 Task: Change elbow connector line to dashed dotted.
Action: Mouse moved to (409, 240)
Screenshot: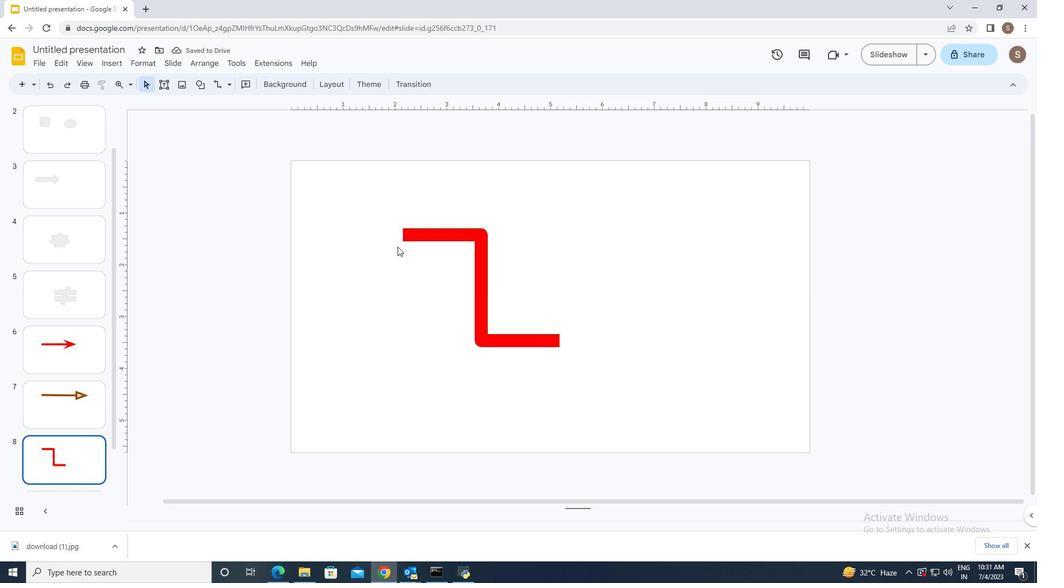 
Action: Mouse pressed left at (409, 240)
Screenshot: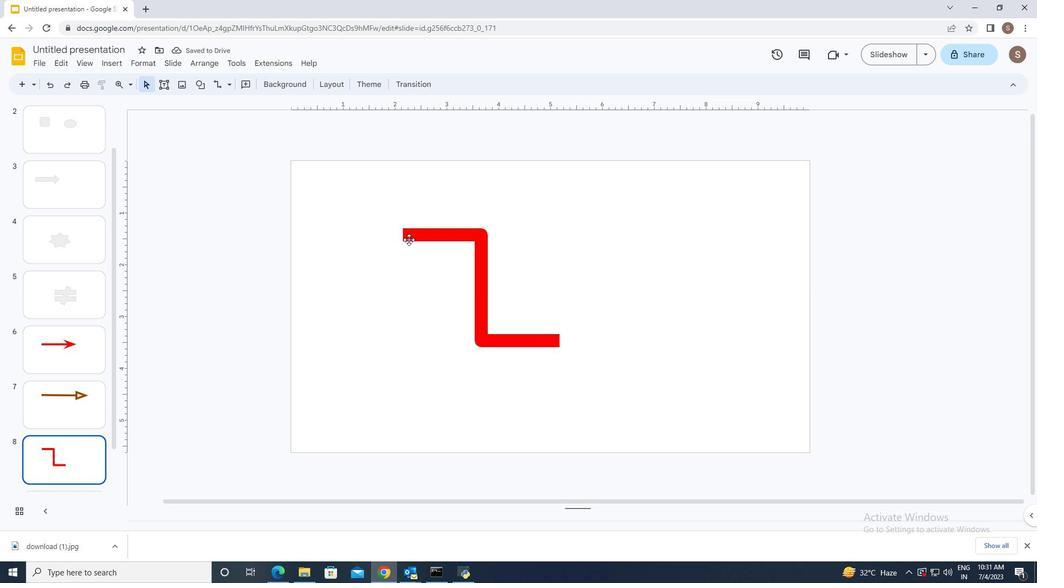 
Action: Mouse moved to (285, 83)
Screenshot: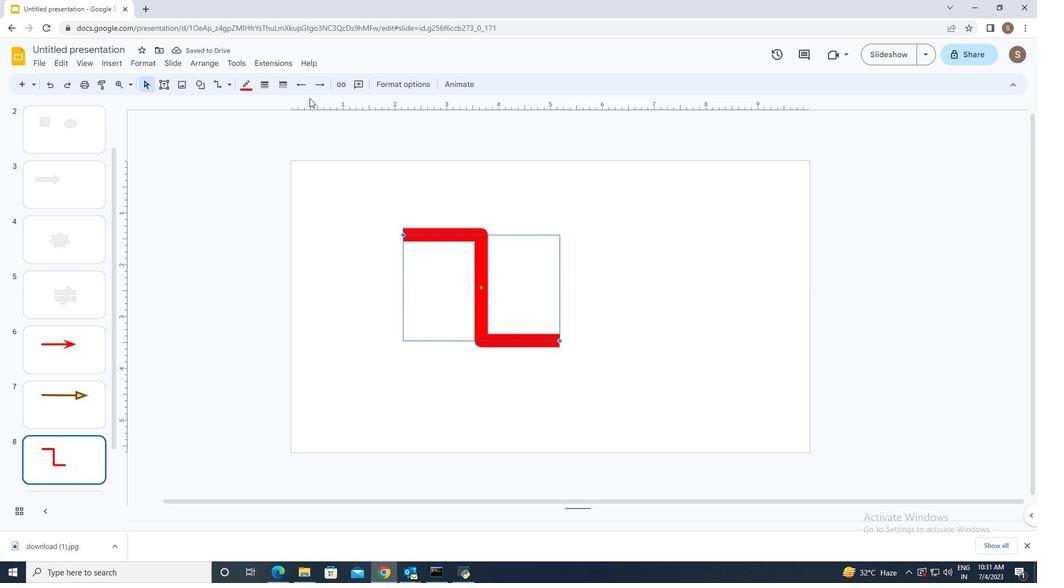 
Action: Mouse pressed left at (285, 83)
Screenshot: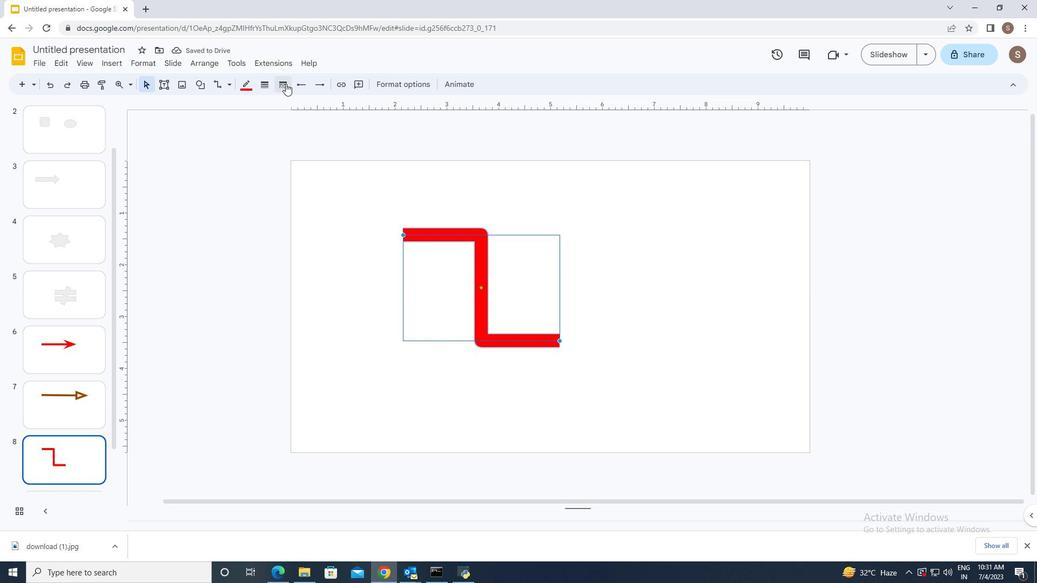 
Action: Mouse moved to (314, 157)
Screenshot: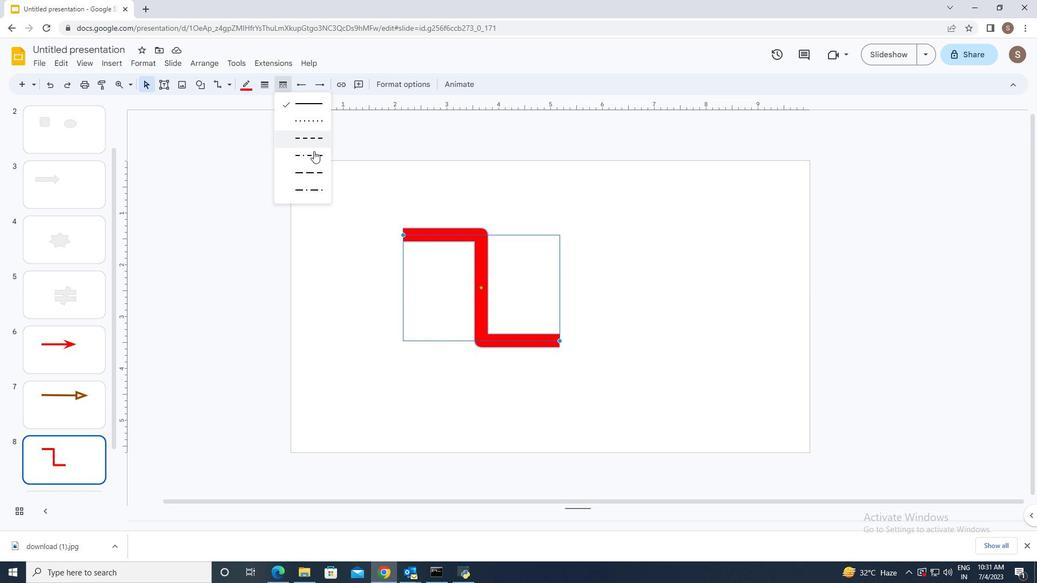 
Action: Mouse pressed left at (314, 157)
Screenshot: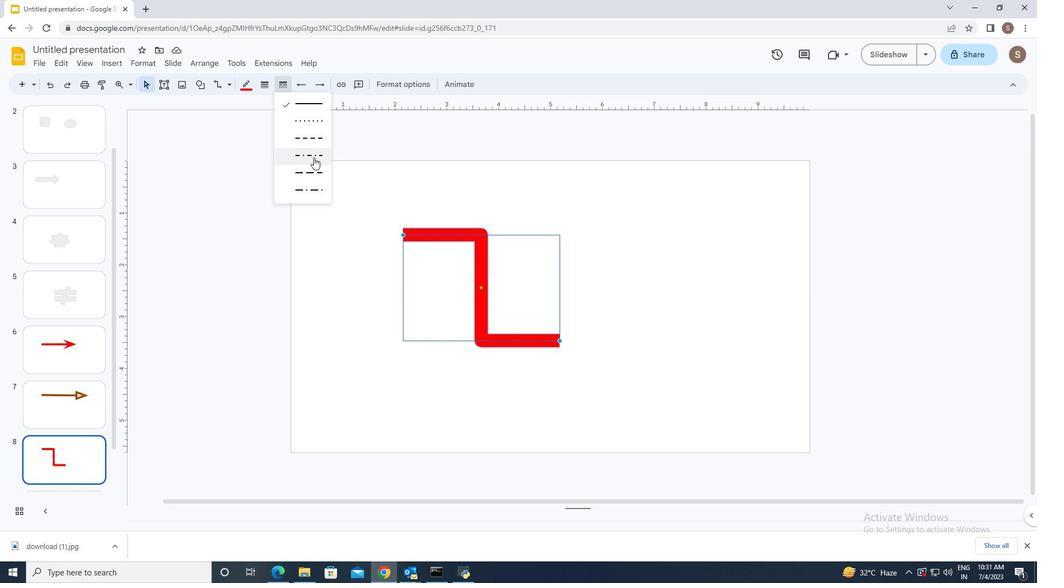 
Action: Mouse moved to (346, 283)
Screenshot: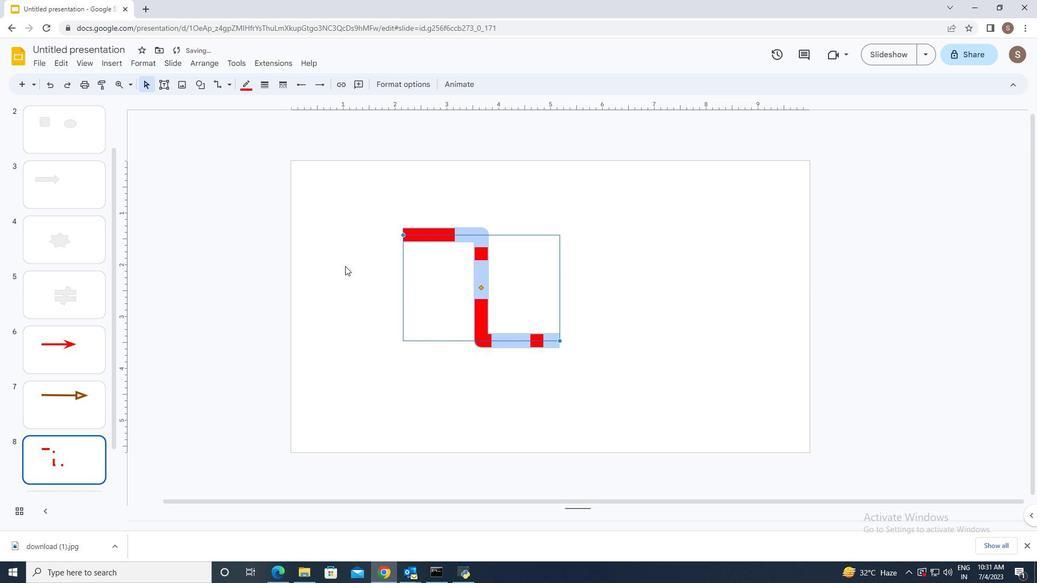
Action: Mouse pressed left at (346, 283)
Screenshot: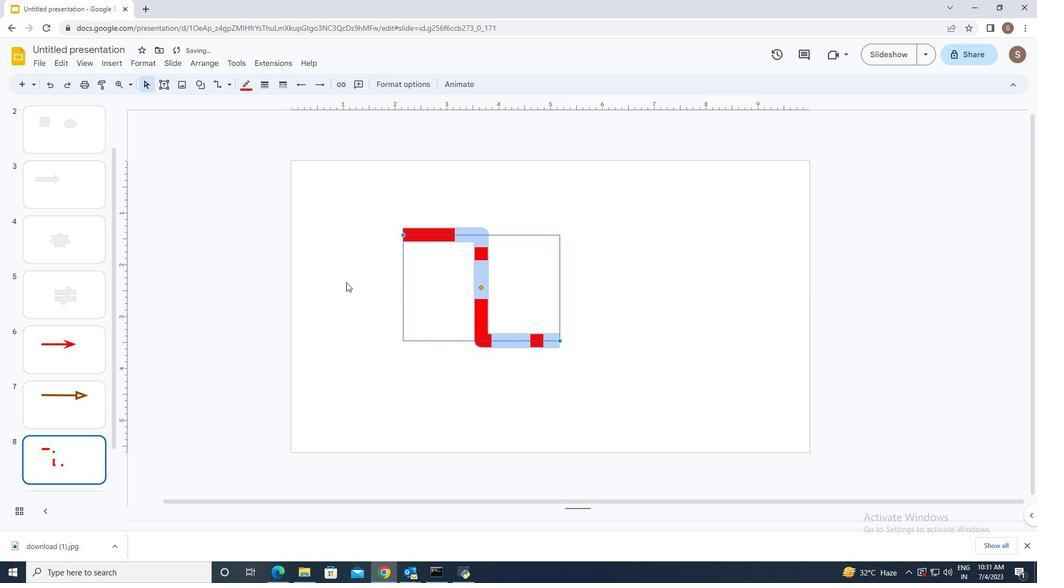 
